 Task: Add Sprouts Dark Chocolate Covered Pretzels to the cart.
Action: Mouse moved to (341, 155)
Screenshot: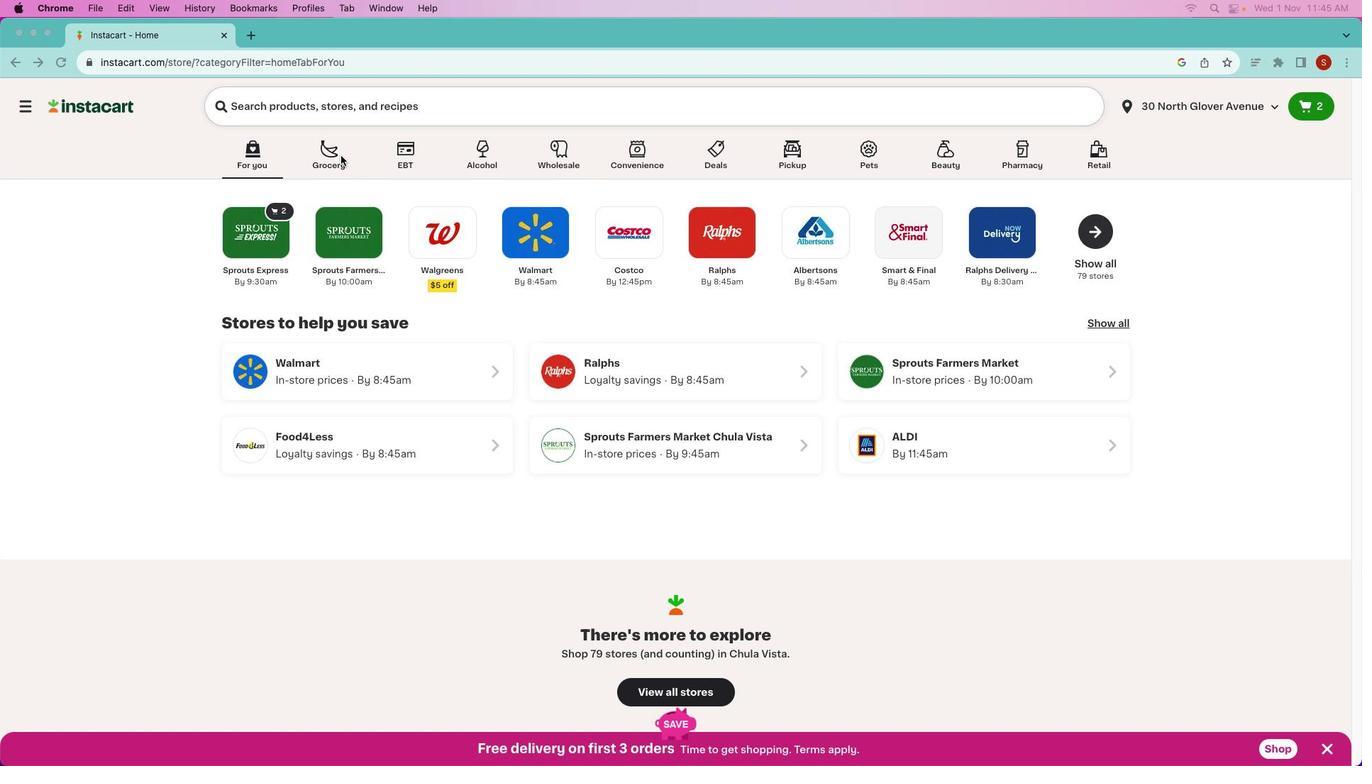 
Action: Mouse pressed left at (341, 155)
Screenshot: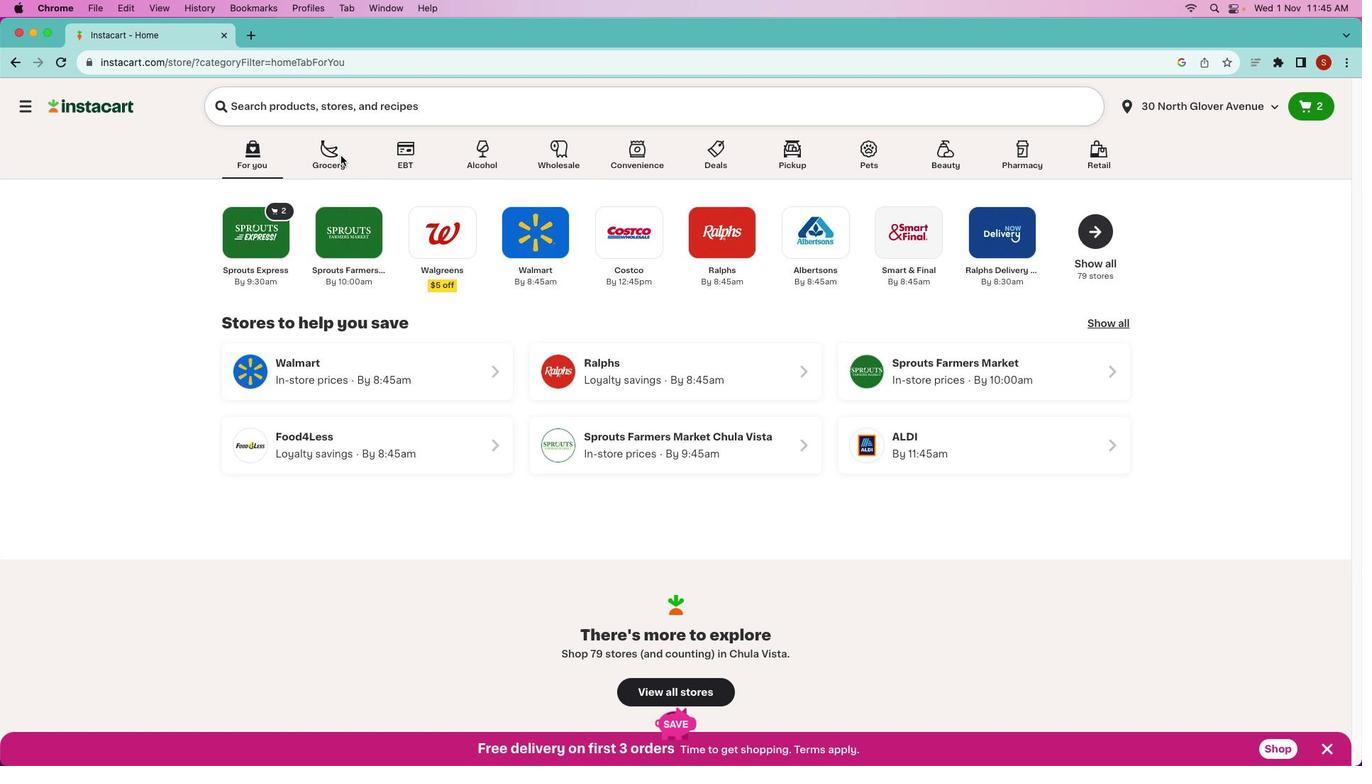 
Action: Mouse pressed left at (341, 155)
Screenshot: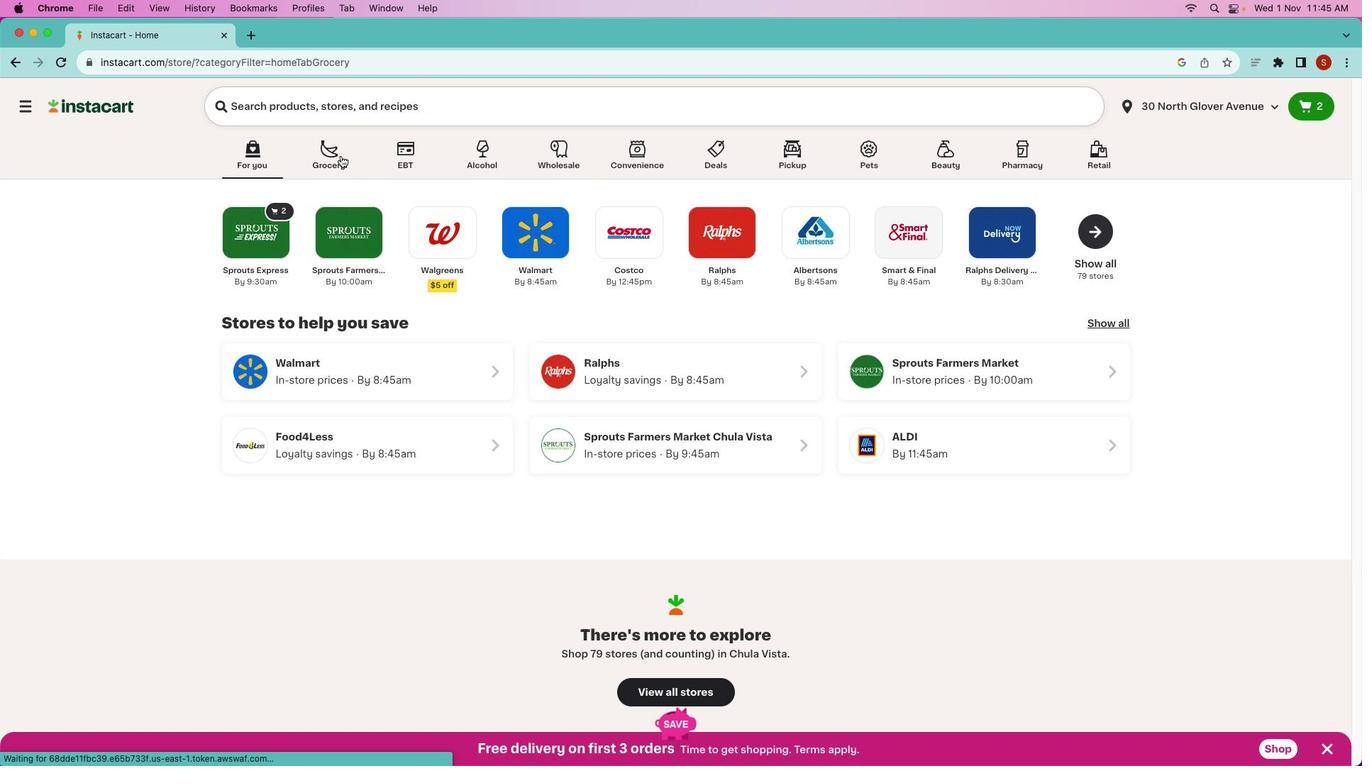 
Action: Mouse moved to (625, 425)
Screenshot: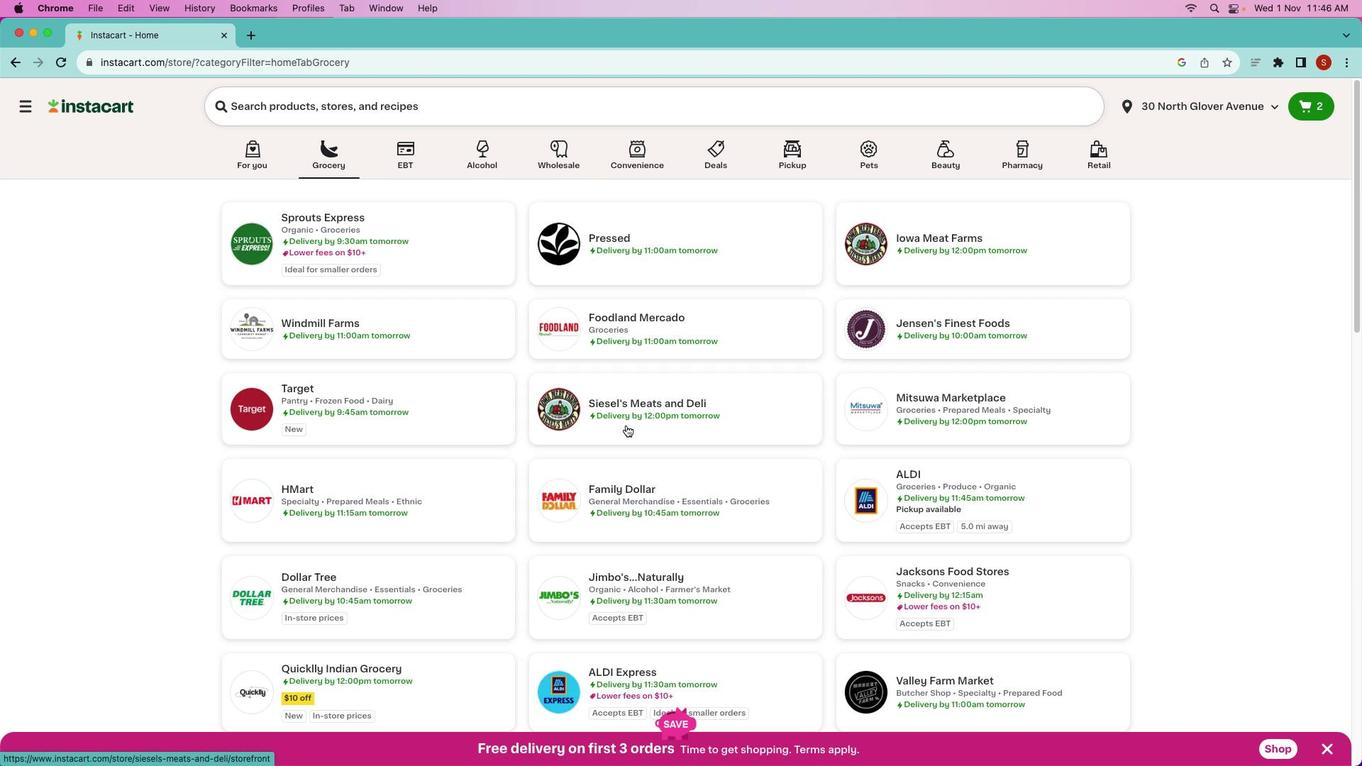 
Action: Mouse scrolled (625, 425) with delta (0, 0)
Screenshot: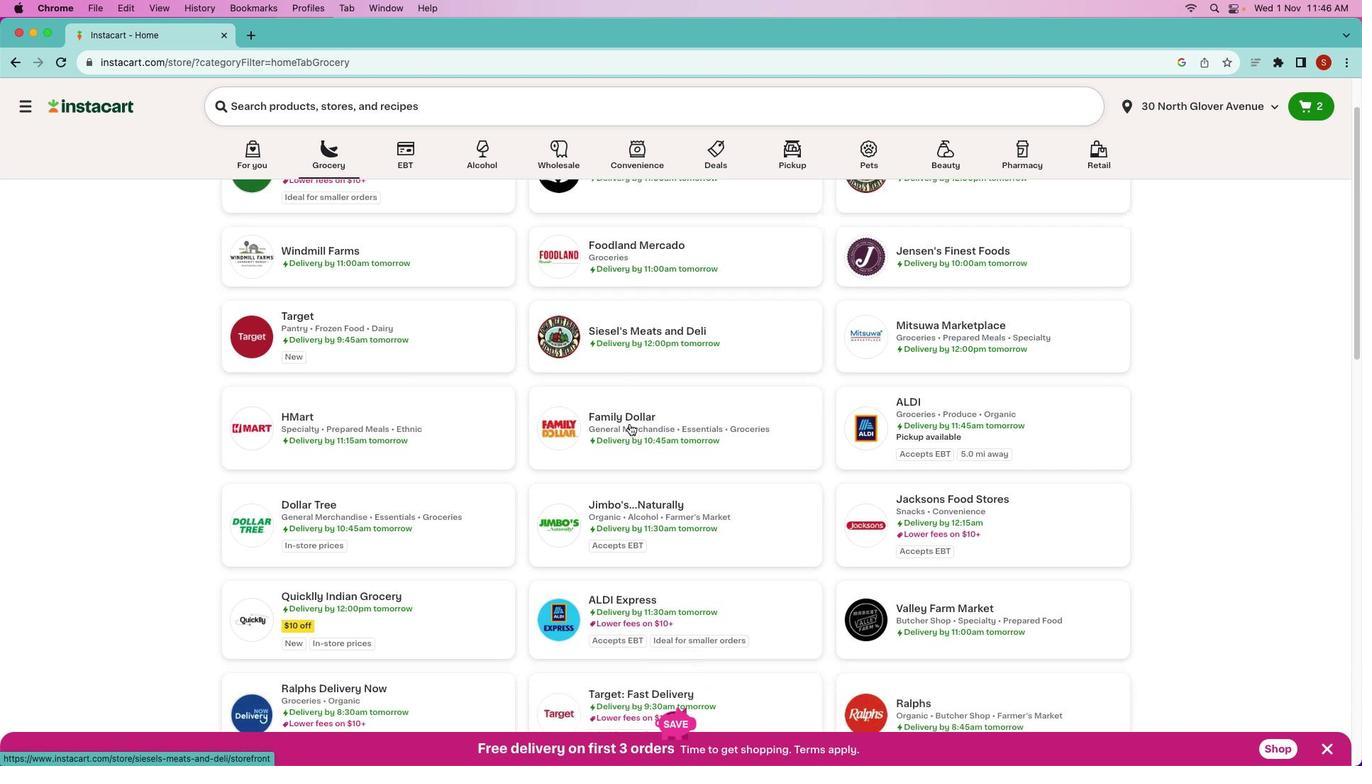 
Action: Mouse scrolled (625, 425) with delta (0, 0)
Screenshot: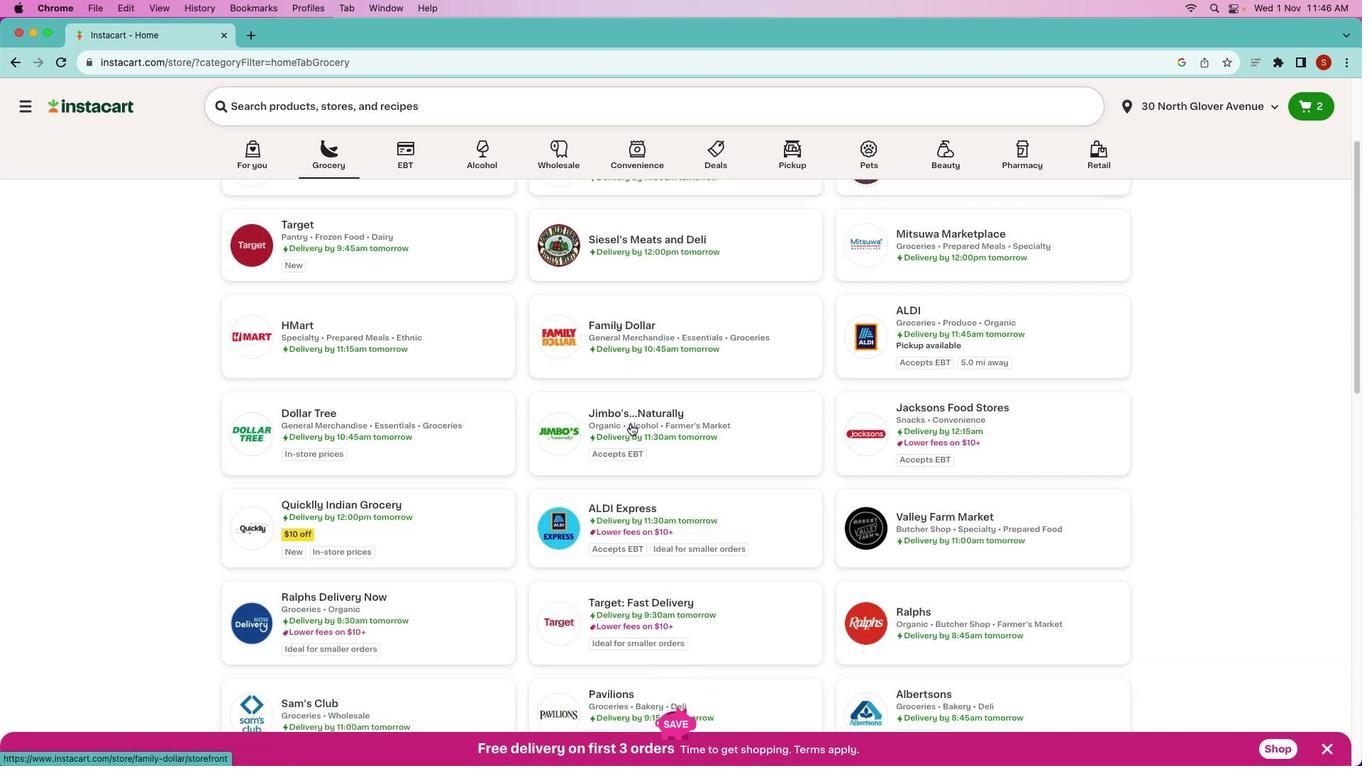 
Action: Mouse scrolled (625, 425) with delta (0, -2)
Screenshot: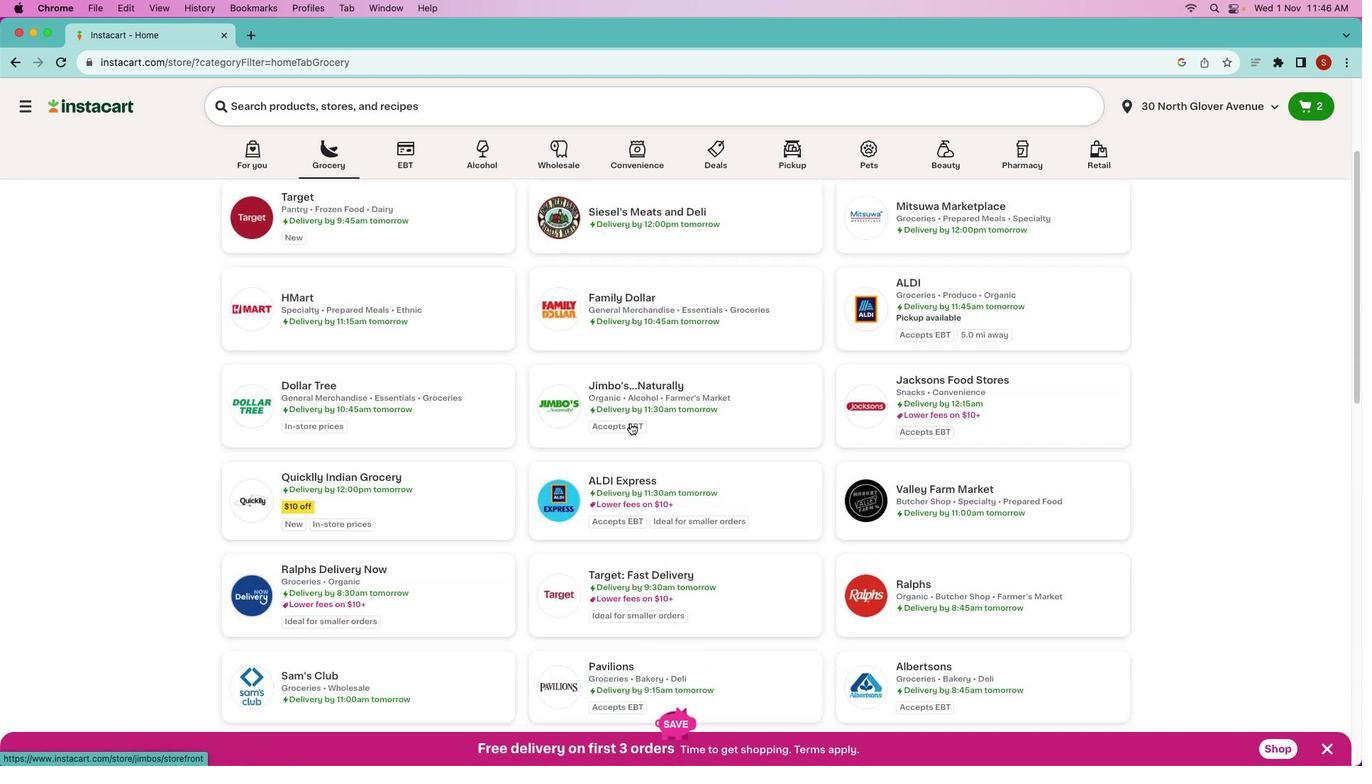 
Action: Mouse scrolled (625, 425) with delta (0, -2)
Screenshot: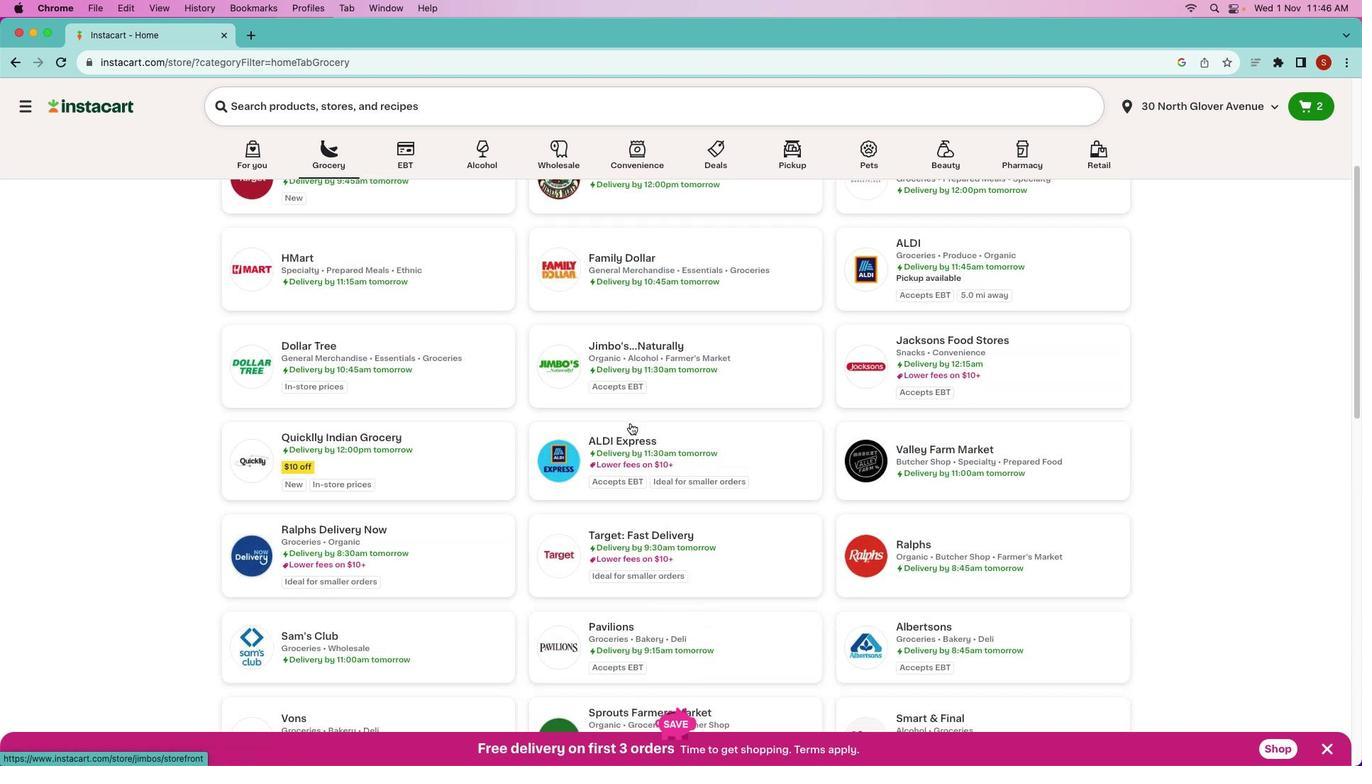 
Action: Mouse moved to (630, 422)
Screenshot: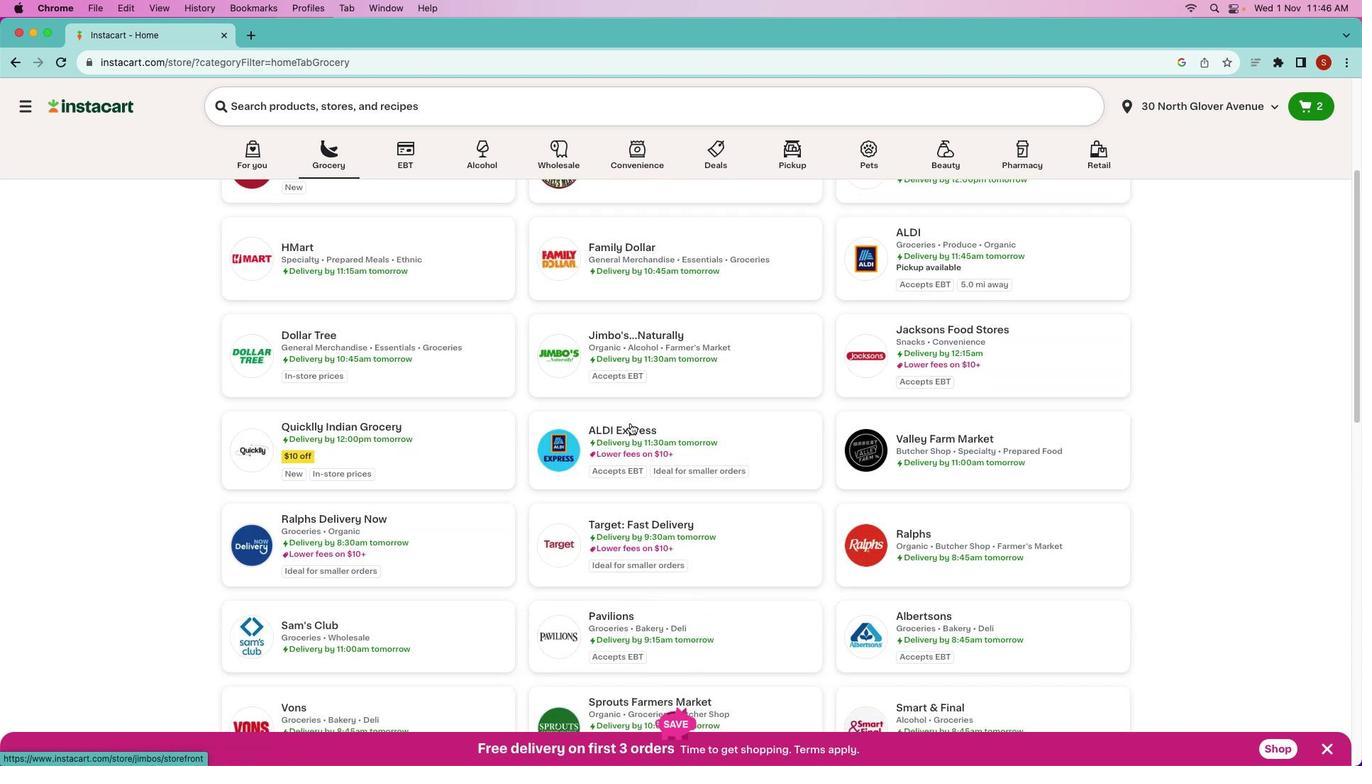 
Action: Mouse scrolled (630, 422) with delta (0, 0)
Screenshot: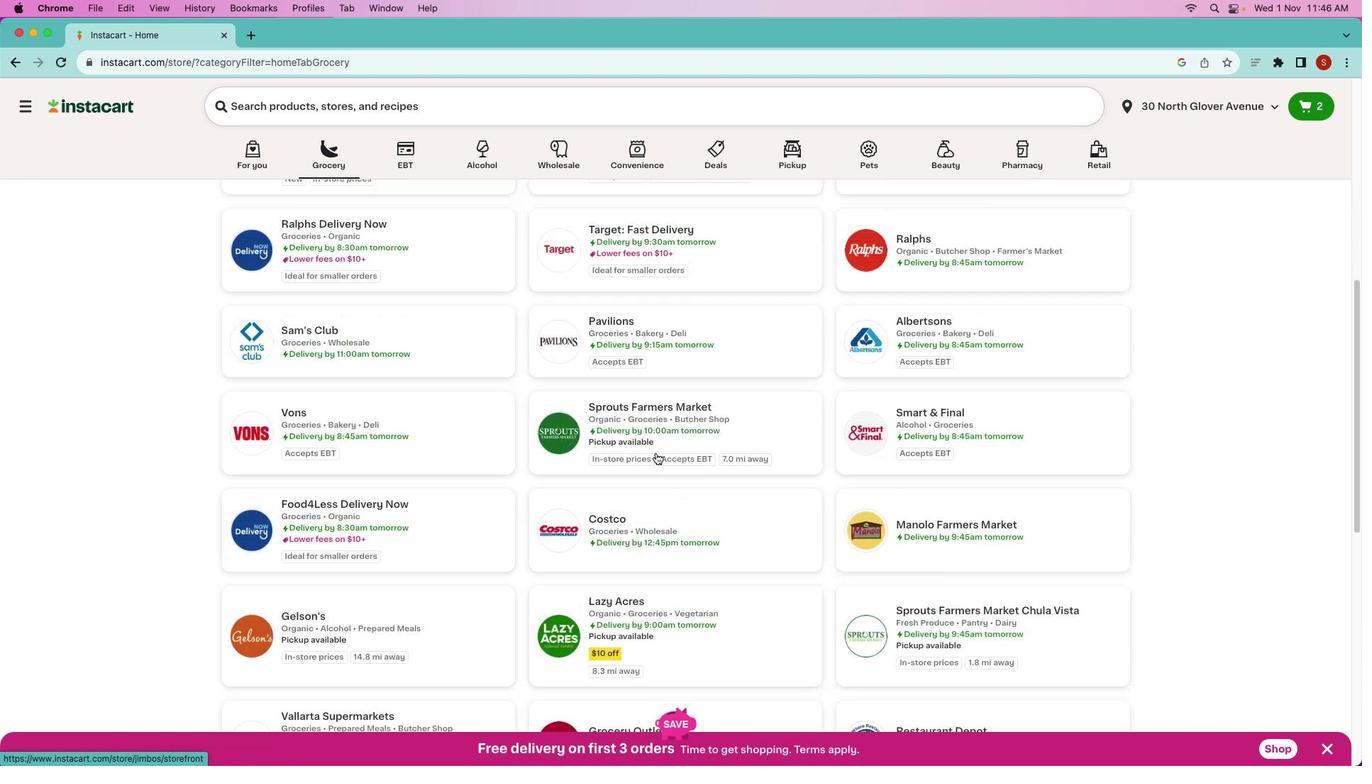 
Action: Mouse scrolled (630, 422) with delta (0, 0)
Screenshot: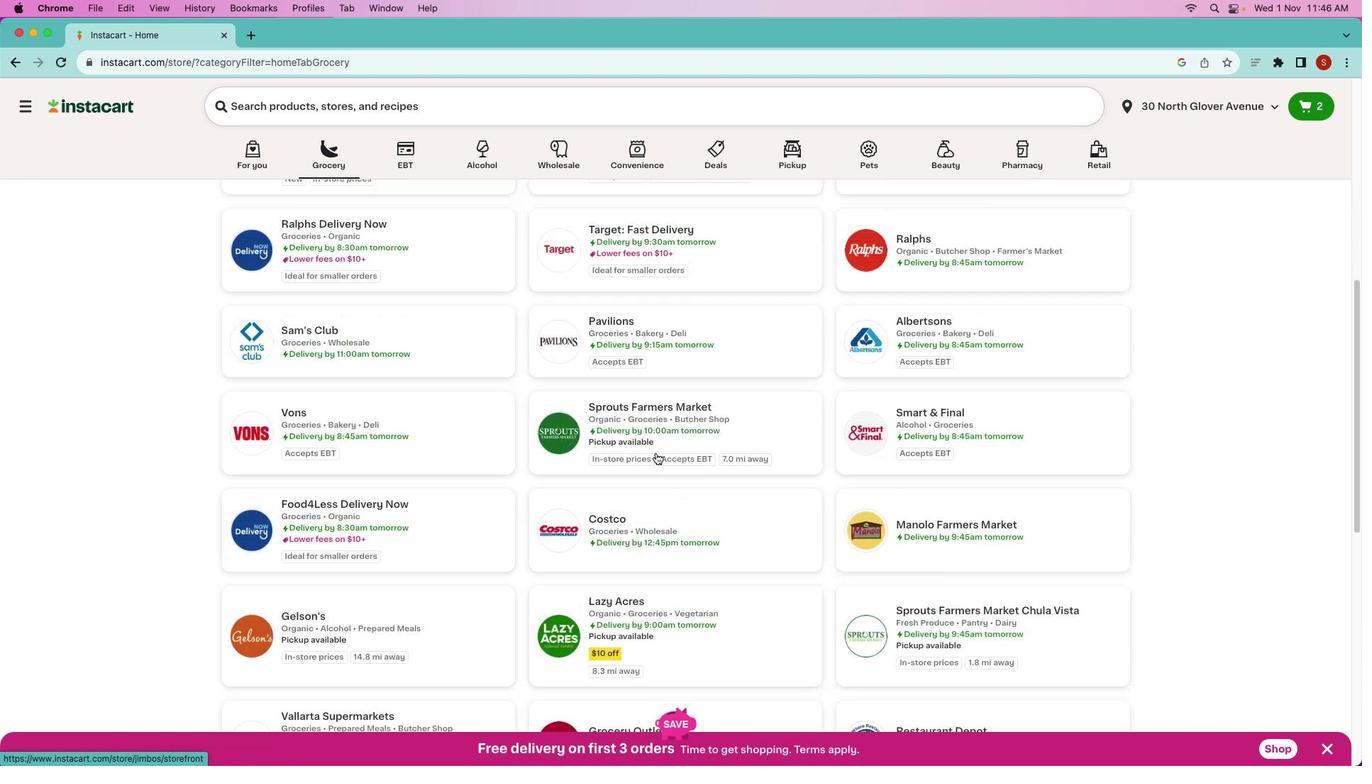 
Action: Mouse scrolled (630, 422) with delta (0, -2)
Screenshot: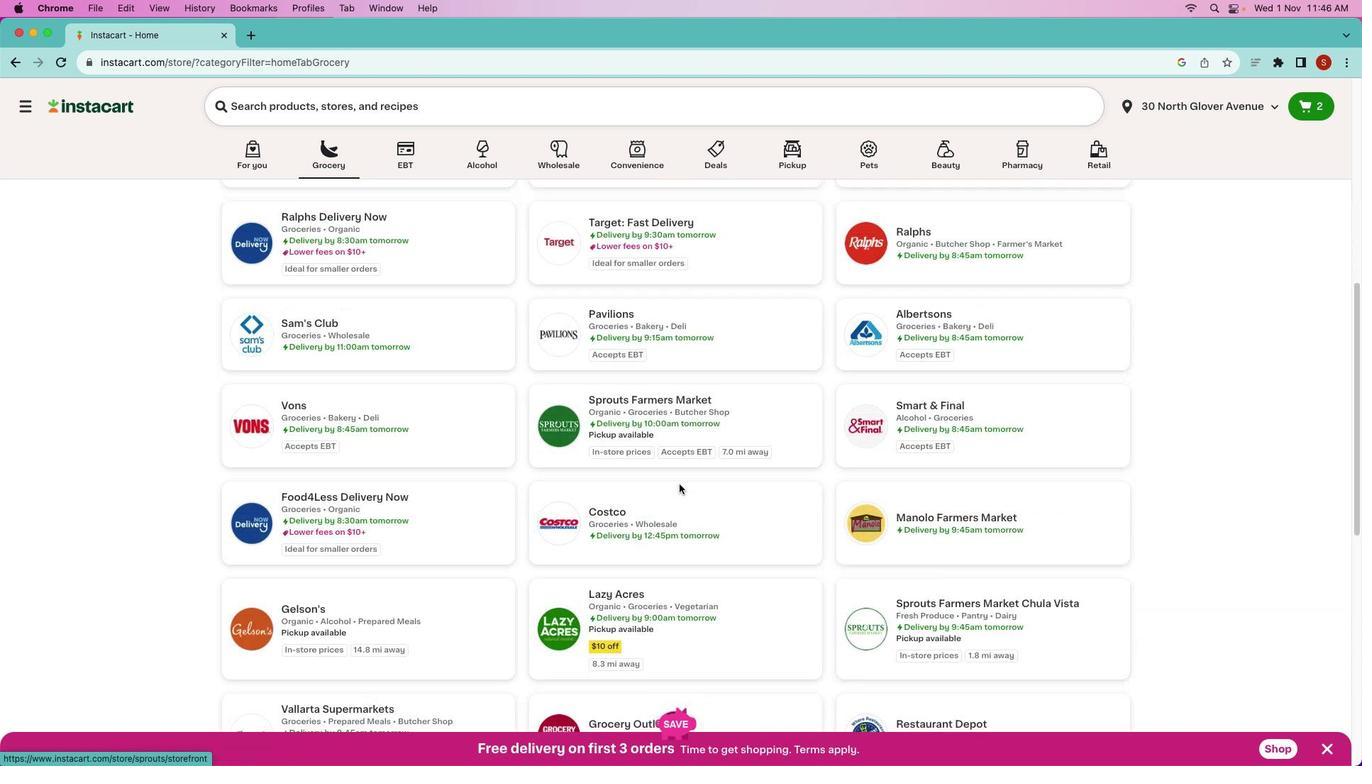 
Action: Mouse scrolled (630, 422) with delta (0, -3)
Screenshot: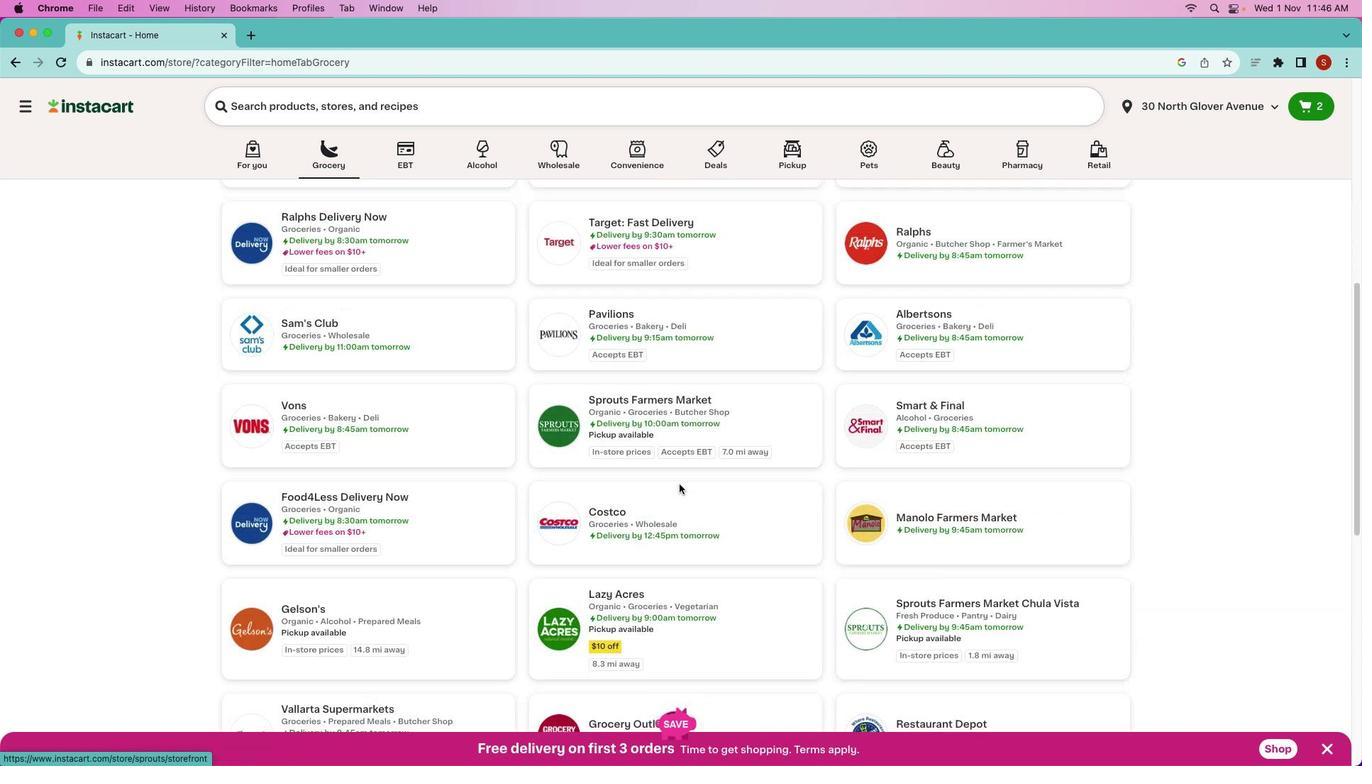 
Action: Mouse moved to (670, 415)
Screenshot: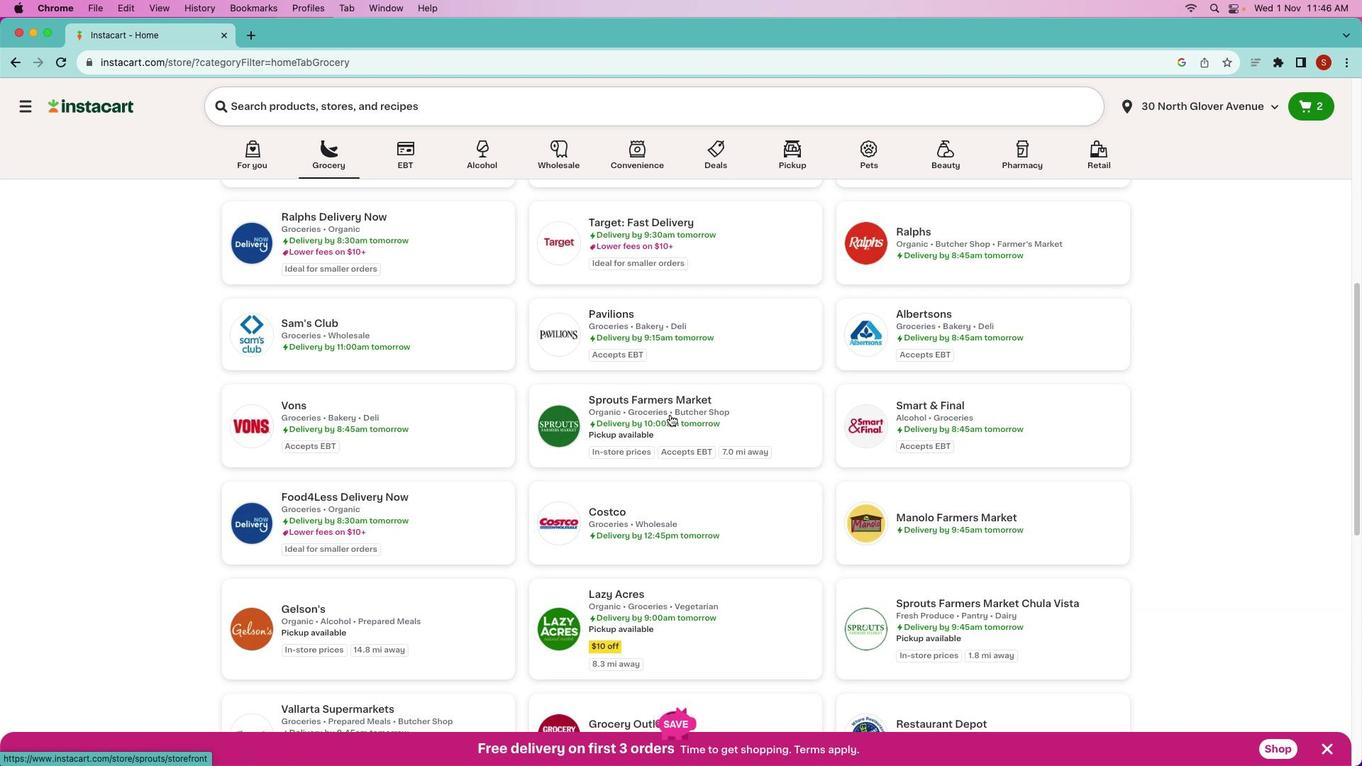 
Action: Mouse pressed left at (670, 415)
Screenshot: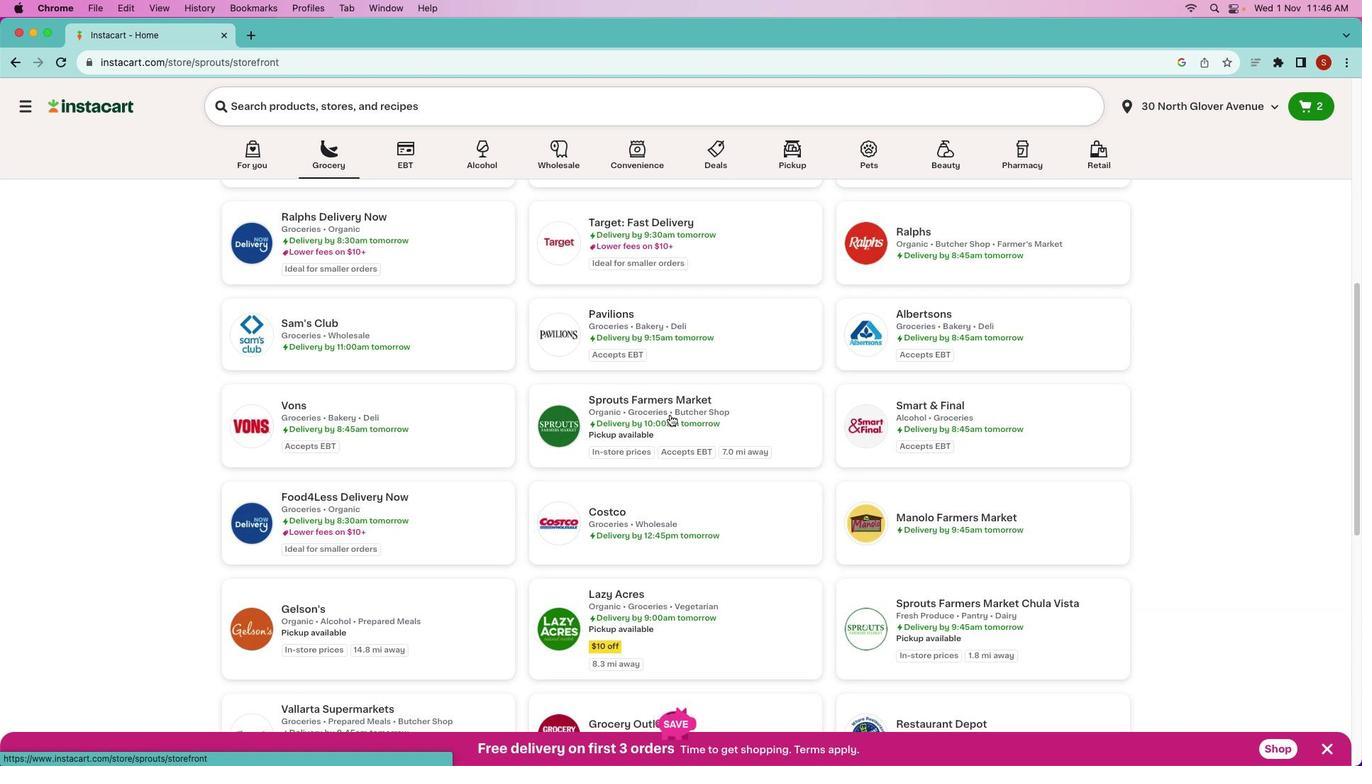 
Action: Mouse pressed left at (670, 415)
Screenshot: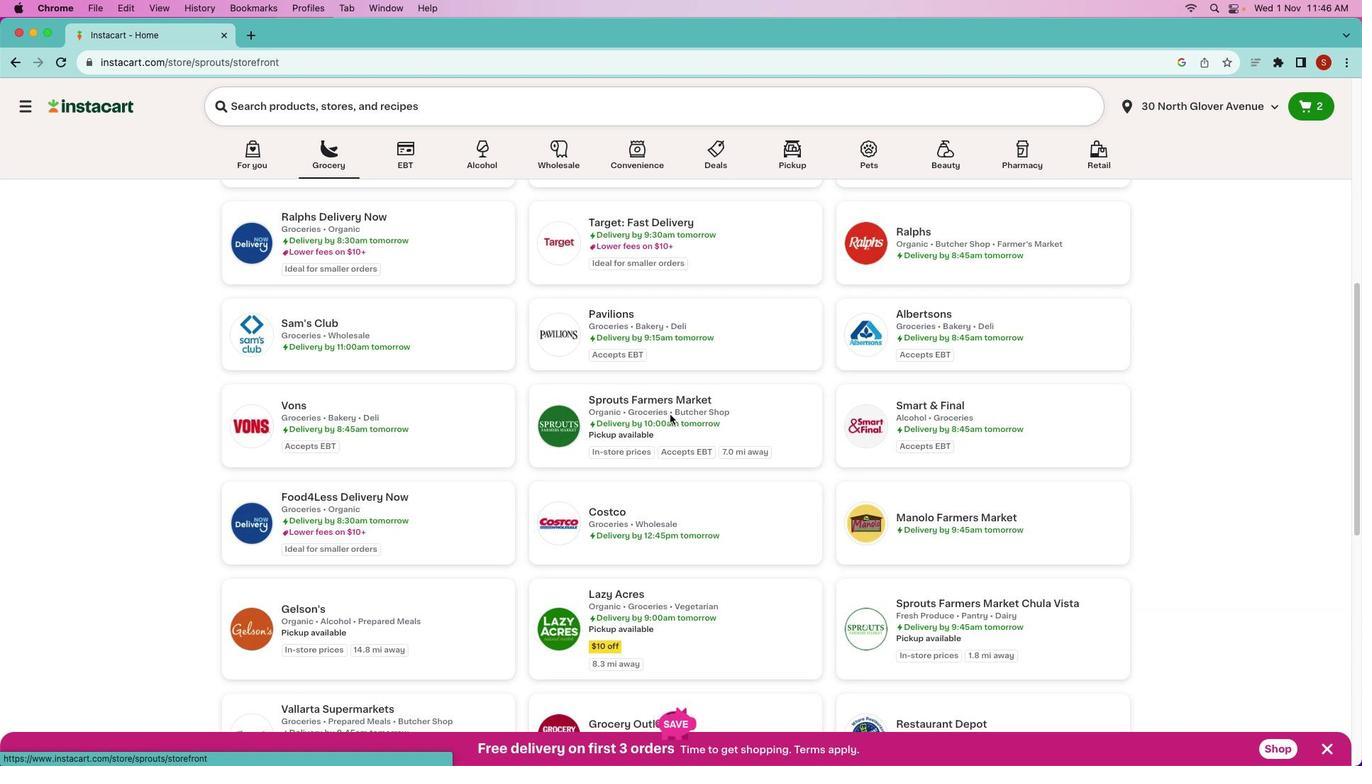 
Action: Mouse moved to (451, 108)
Screenshot: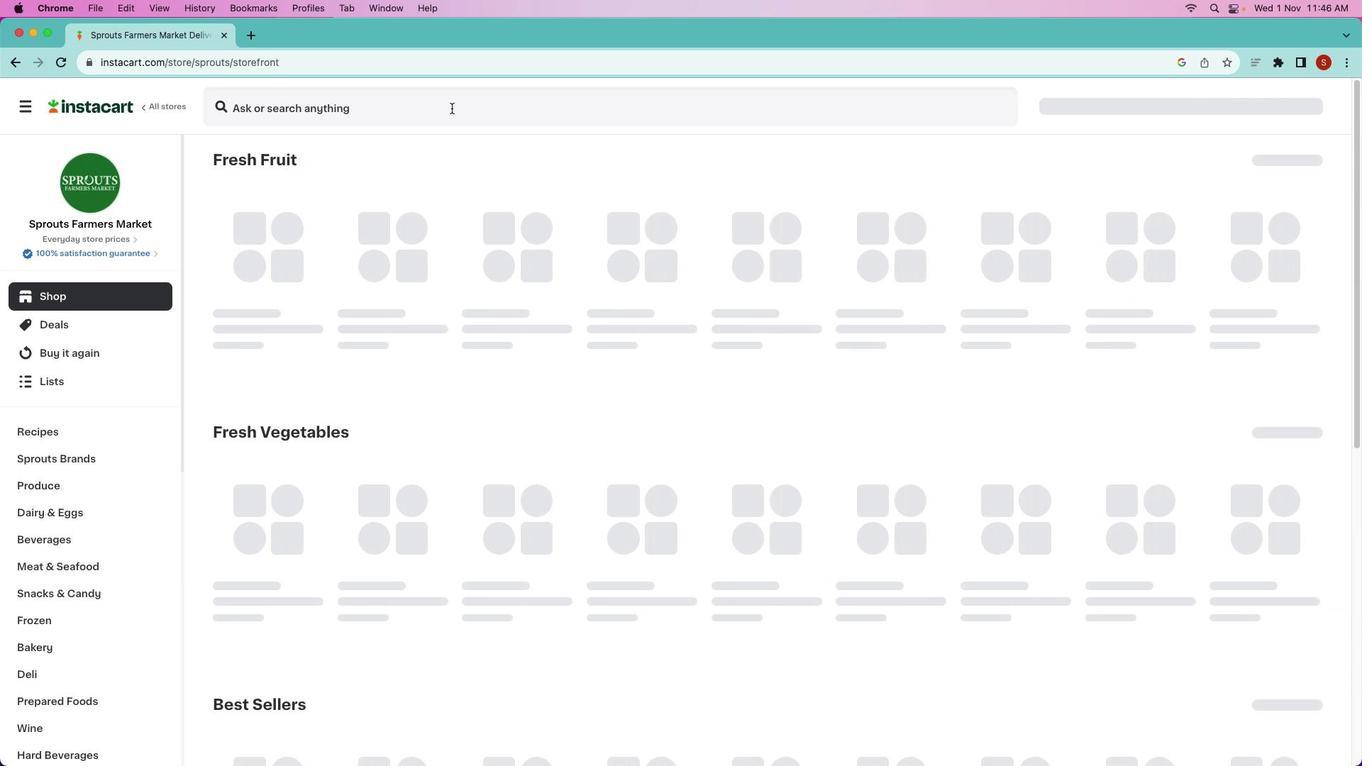 
Action: Mouse pressed left at (451, 108)
Screenshot: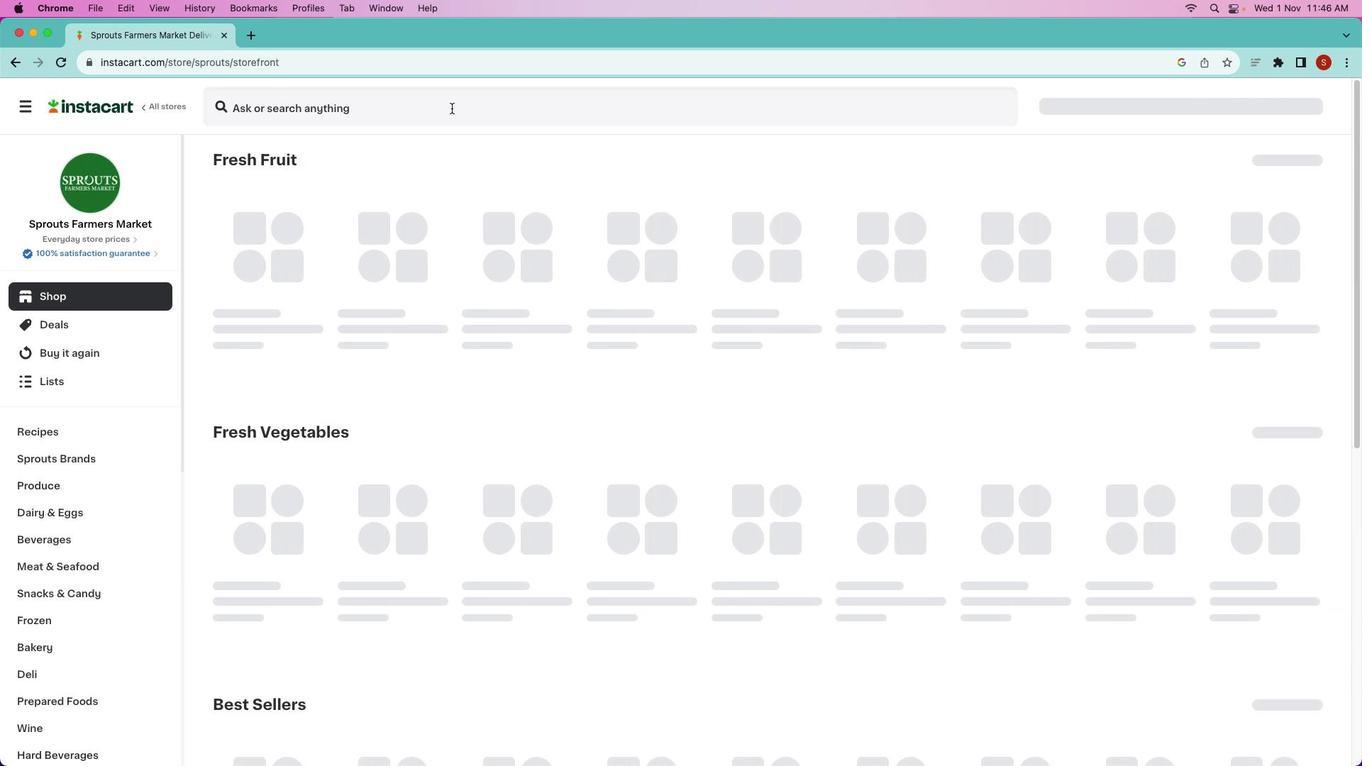 
Action: Key pressed 's''p''r''o''u''t''s'Key.space'd''a''t'Key.backspace'r''k'Key.space'c''h''o''c''c''\x05'Key.backspace'o''c''l'Key.backspaceKey.backspace'l''a''t''e'Key.space'c''o''v''e''r''e''d'Key.space'p''r''e''t''z''e''l''s'Key.space't'Key.backspaceKey.enter
Screenshot: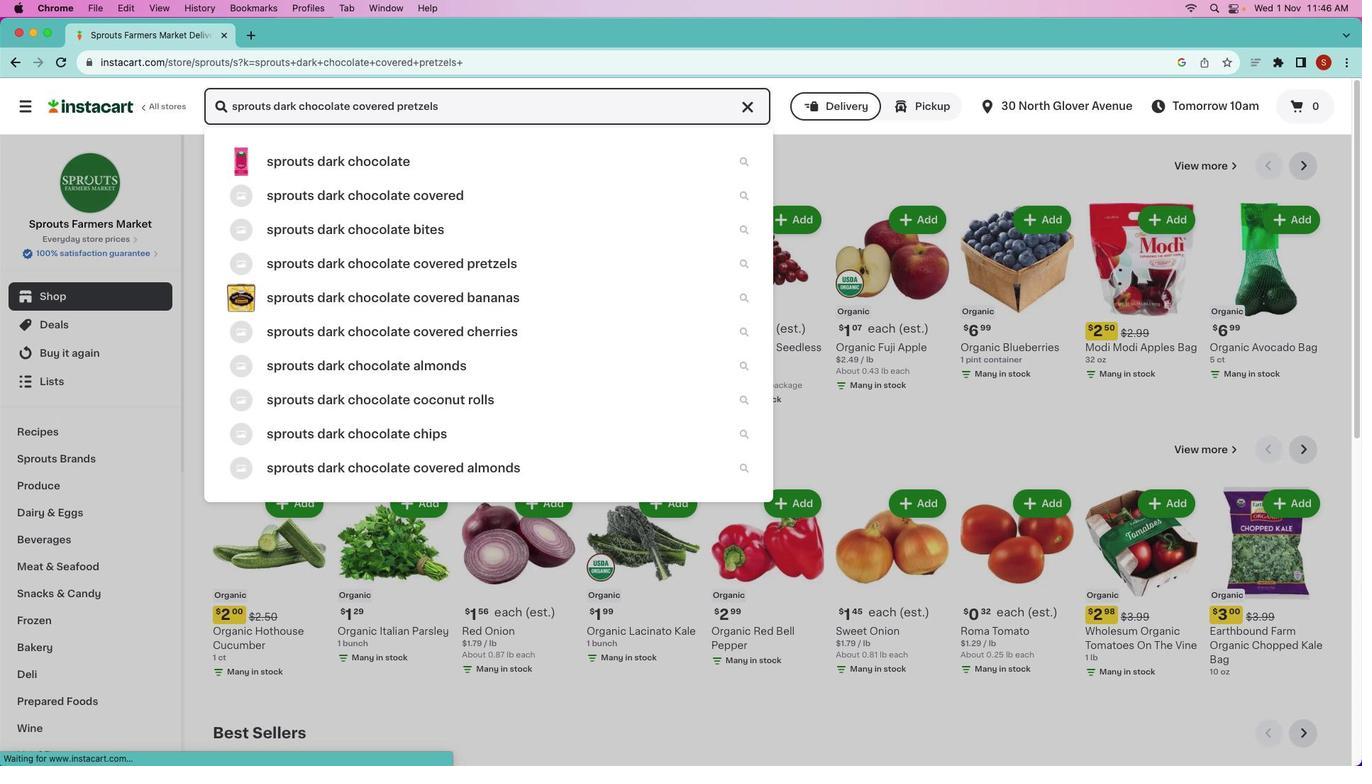 
Action: Mouse moved to (389, 244)
Screenshot: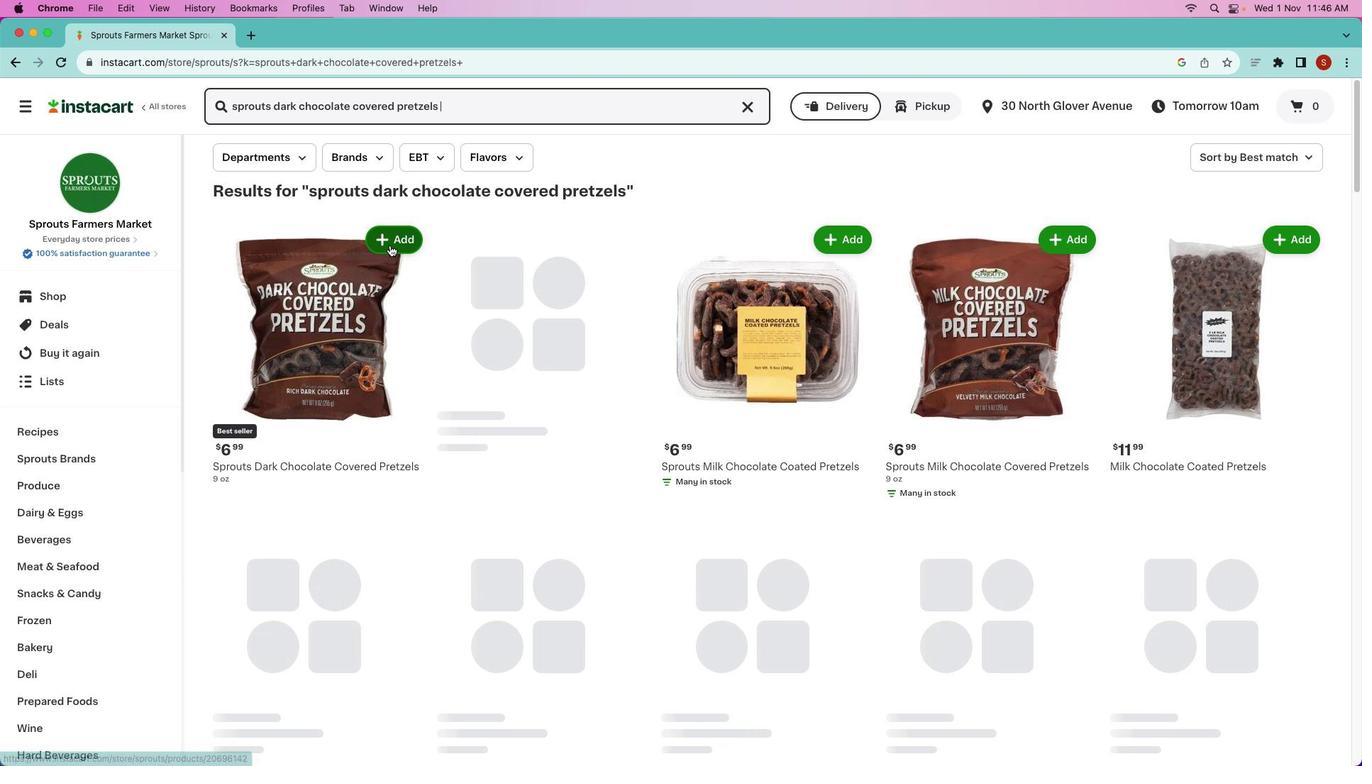 
Action: Mouse pressed left at (389, 244)
Screenshot: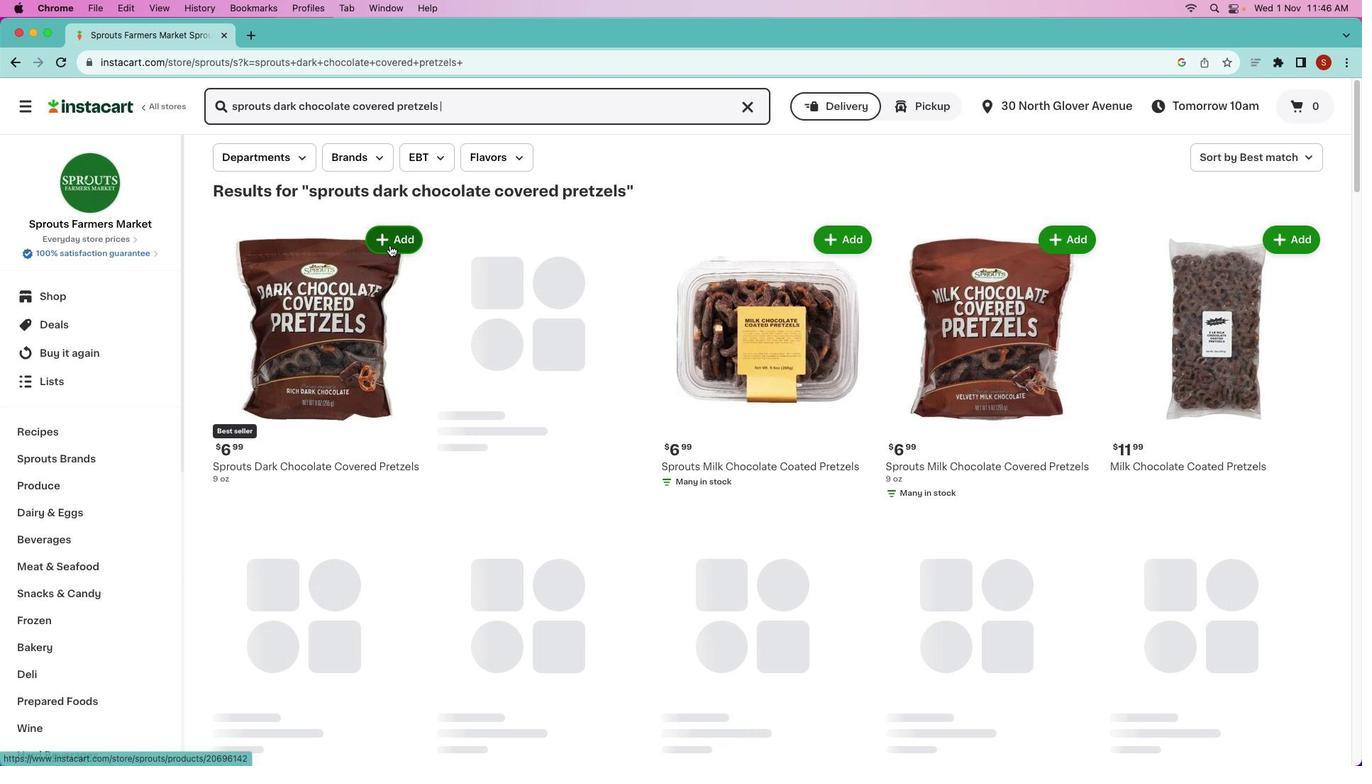 
Action: Mouse moved to (384, 361)
Screenshot: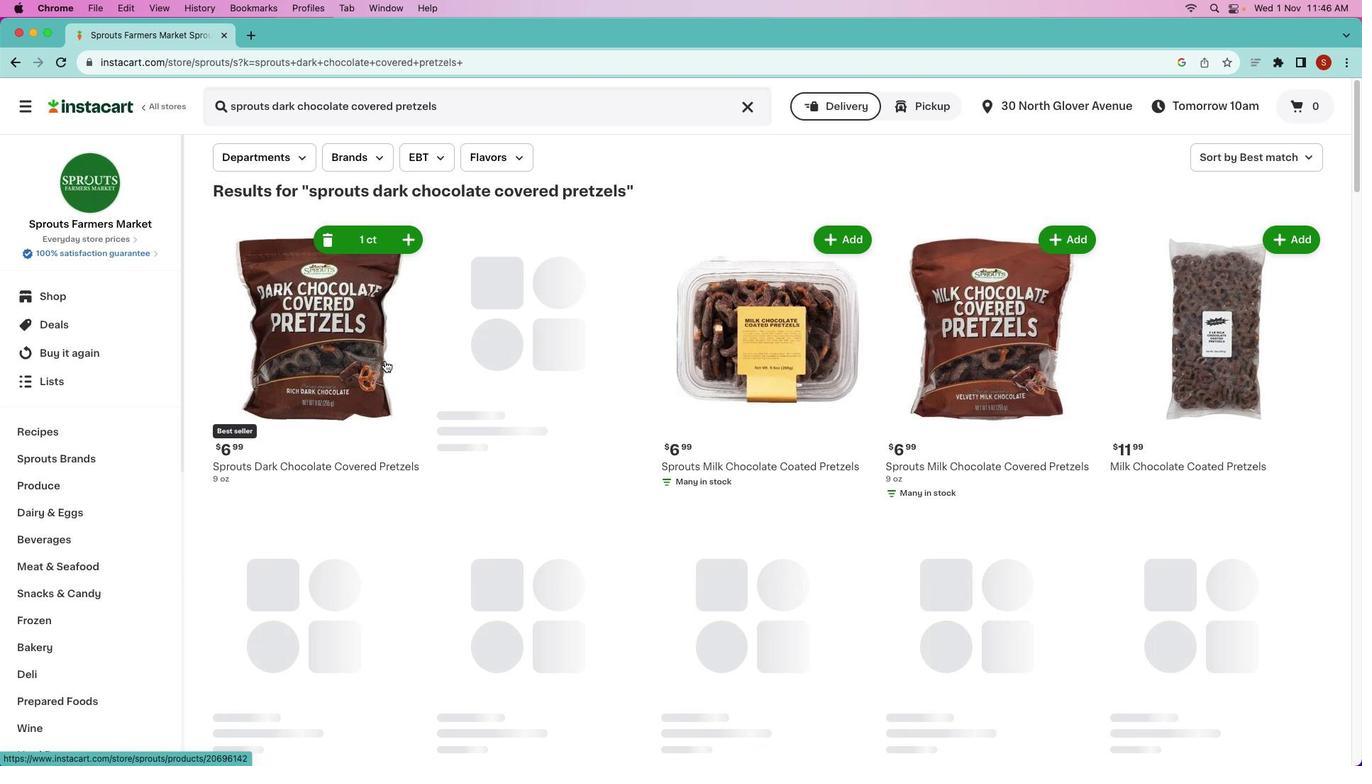 
